 Task: Change "Digital TV Standard" in MPEG transport stream demuxer to "Auto".
Action: Mouse moved to (90, 12)
Screenshot: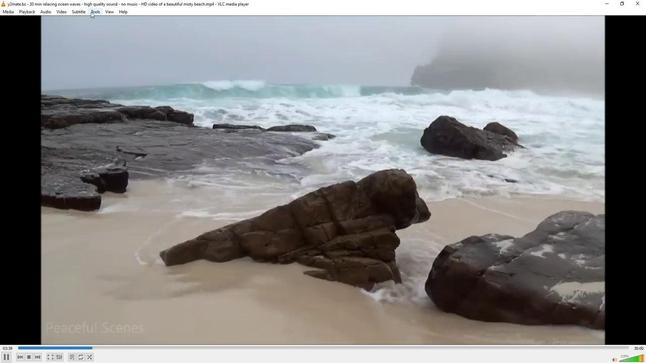 
Action: Mouse pressed left at (90, 12)
Screenshot: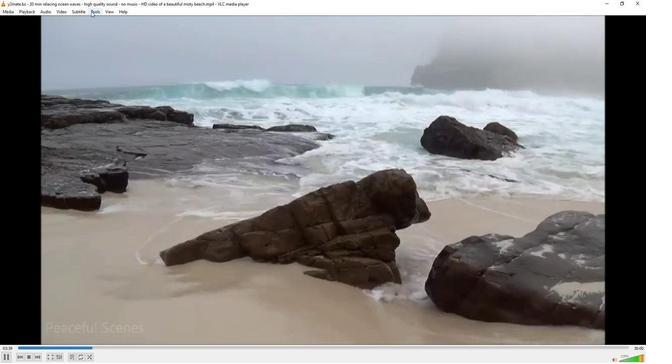 
Action: Mouse moved to (106, 89)
Screenshot: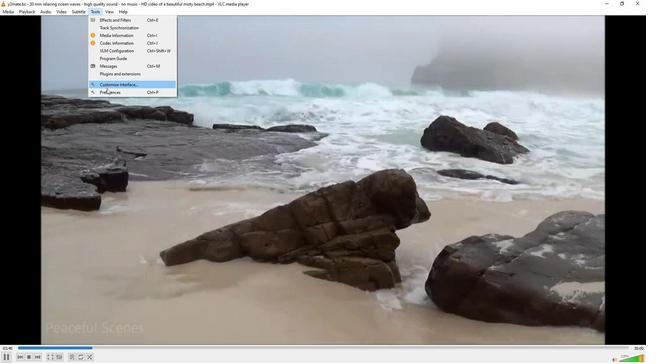 
Action: Mouse pressed left at (106, 89)
Screenshot: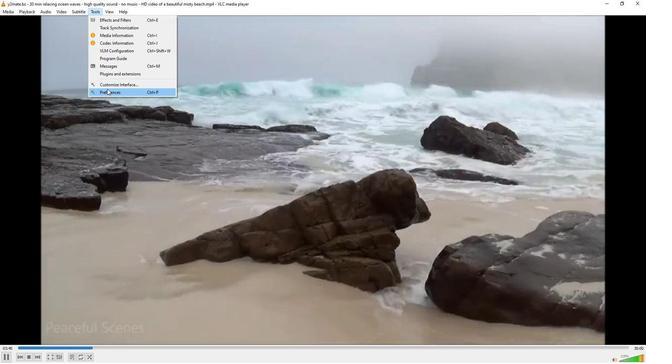 
Action: Mouse moved to (180, 279)
Screenshot: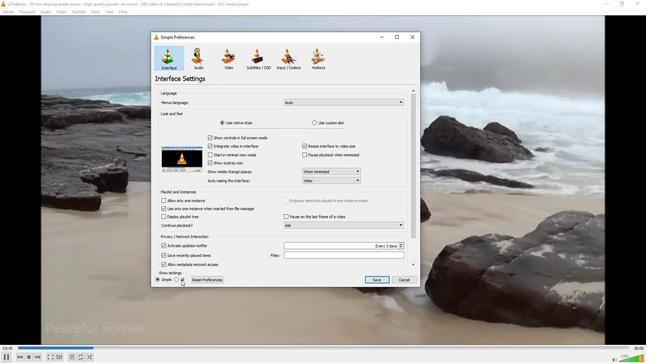 
Action: Mouse pressed left at (180, 279)
Screenshot: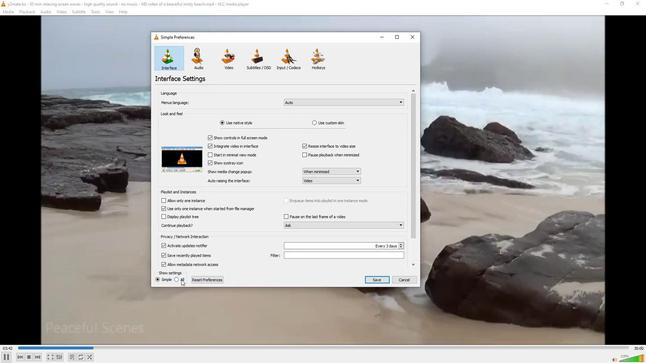 
Action: Mouse moved to (166, 184)
Screenshot: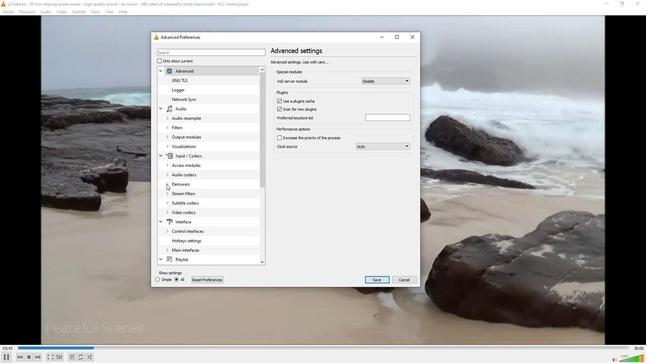 
Action: Mouse pressed left at (166, 184)
Screenshot: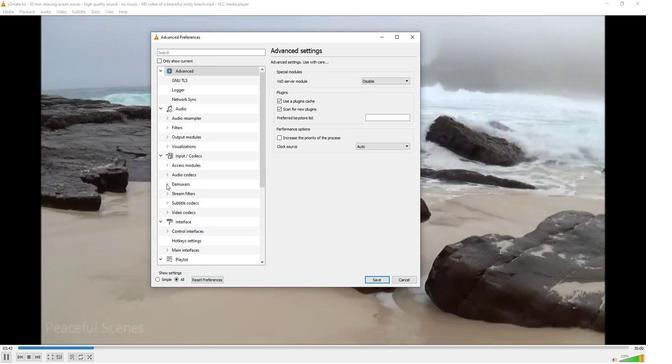 
Action: Mouse moved to (176, 207)
Screenshot: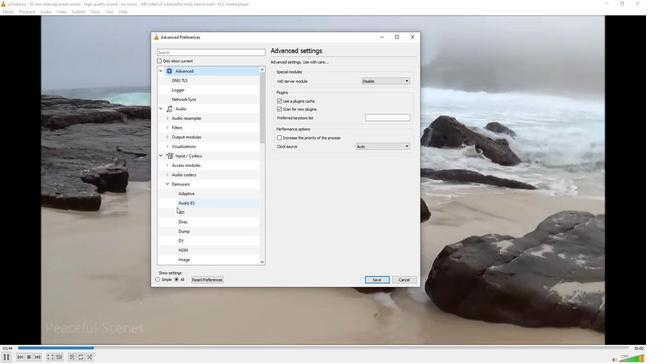 
Action: Mouse scrolled (176, 207) with delta (0, 0)
Screenshot: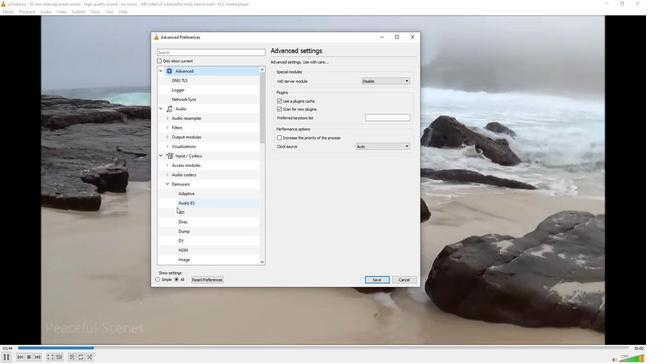 
Action: Mouse moved to (176, 208)
Screenshot: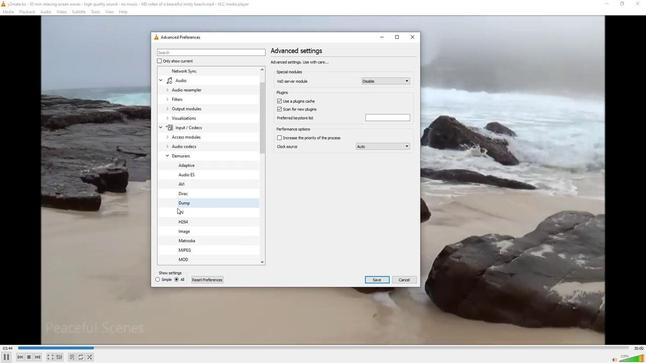 
Action: Mouse scrolled (176, 208) with delta (0, 0)
Screenshot: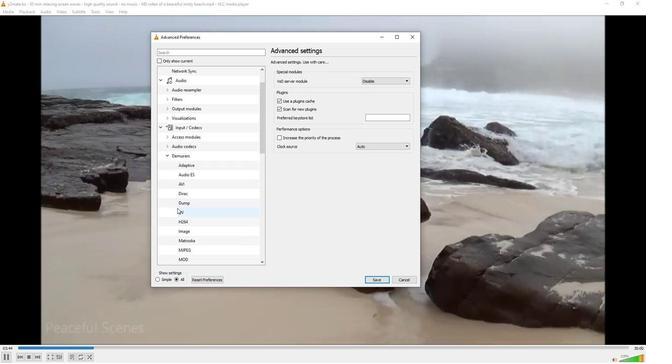 
Action: Mouse moved to (191, 248)
Screenshot: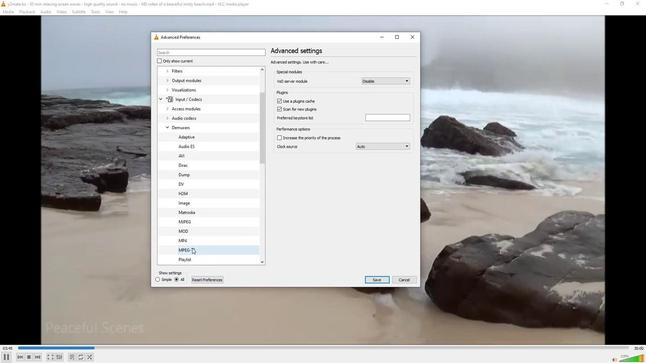 
Action: Mouse pressed left at (191, 248)
Screenshot: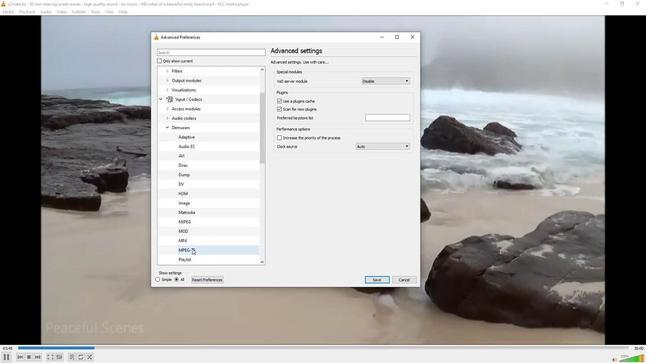
Action: Mouse moved to (392, 73)
Screenshot: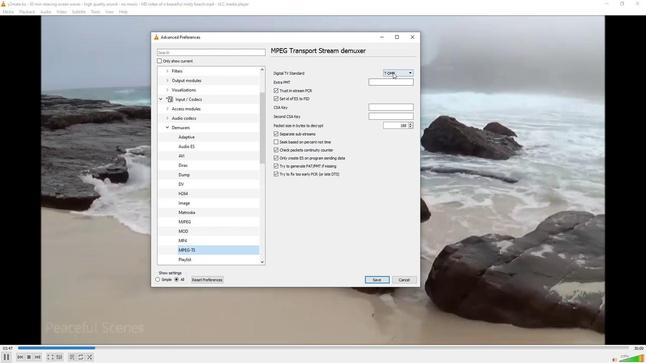
Action: Mouse pressed left at (392, 73)
Screenshot: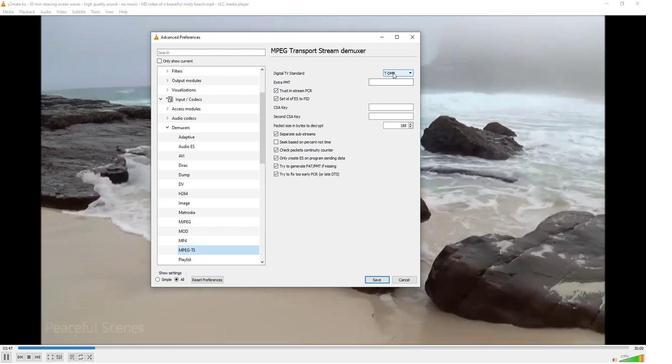 
Action: Mouse moved to (392, 77)
Screenshot: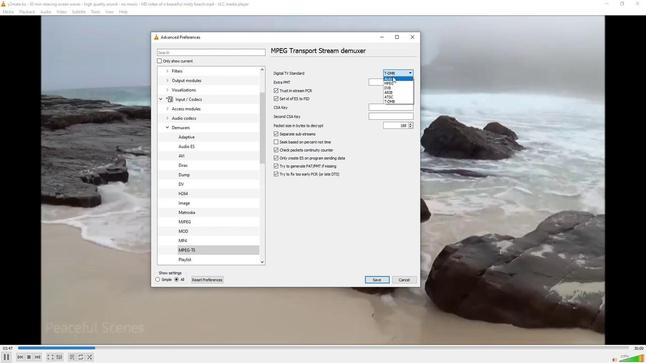 
Action: Mouse pressed left at (392, 77)
Screenshot: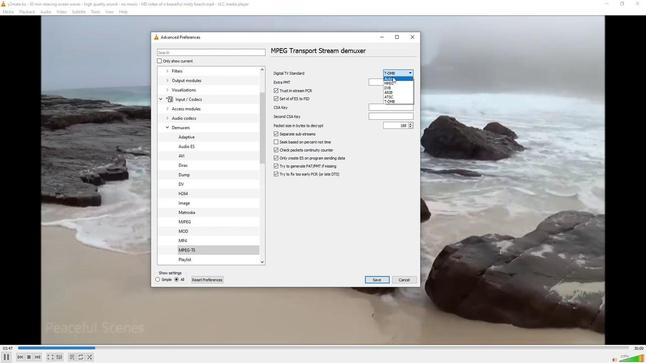 
Action: Mouse moved to (391, 78)
Screenshot: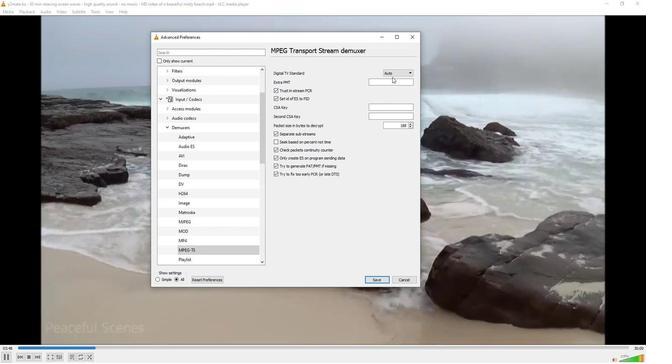 
